 Task: Add Sprouts Blackberry Preserves to the cart.
Action: Mouse moved to (678, 255)
Screenshot: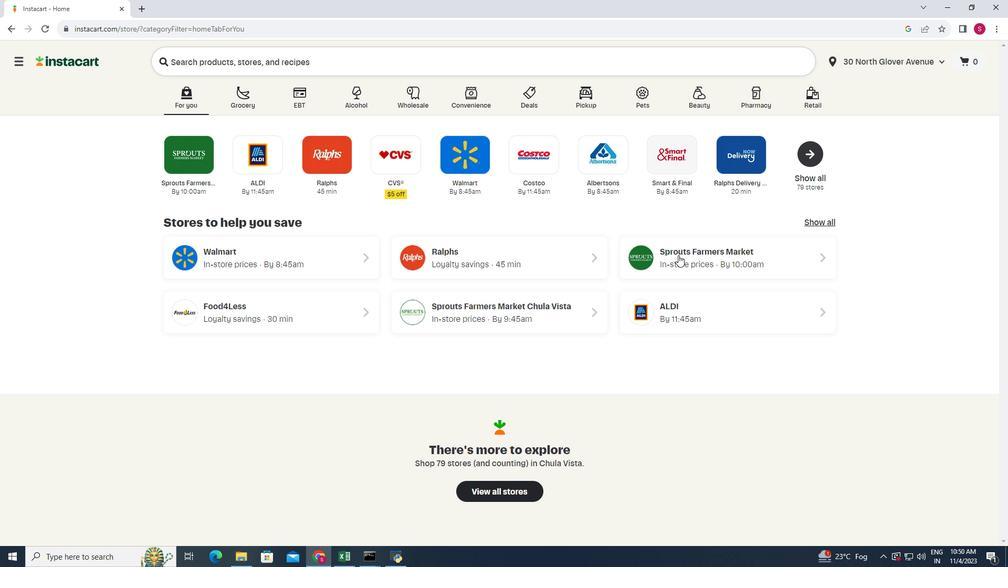 
Action: Mouse pressed left at (678, 255)
Screenshot: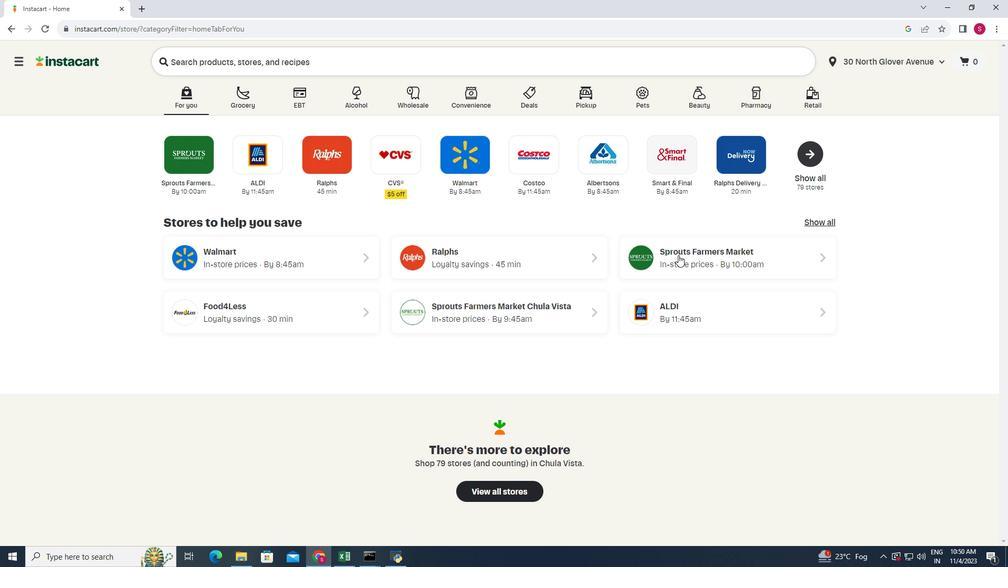 
Action: Mouse moved to (58, 338)
Screenshot: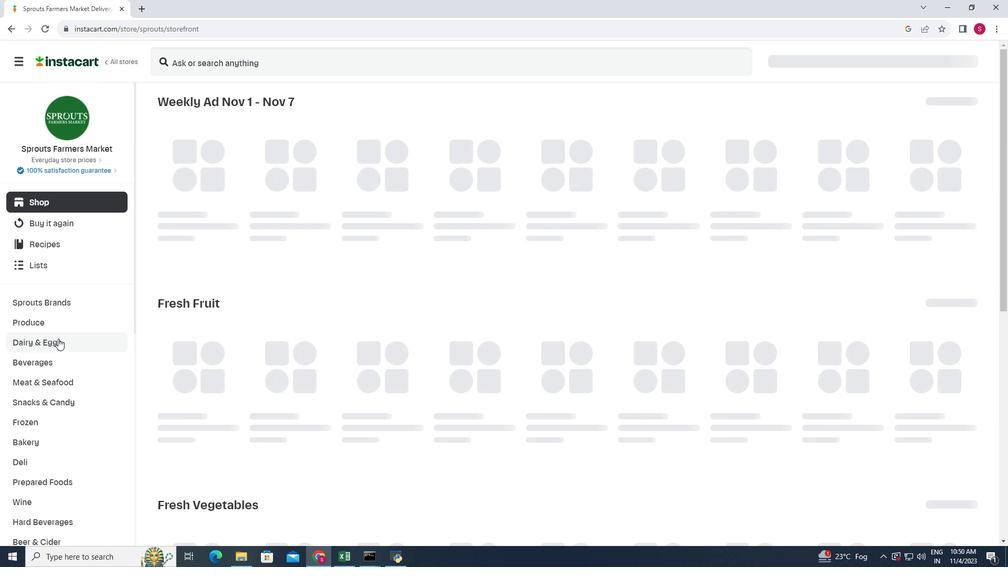
Action: Mouse scrolled (58, 338) with delta (0, 0)
Screenshot: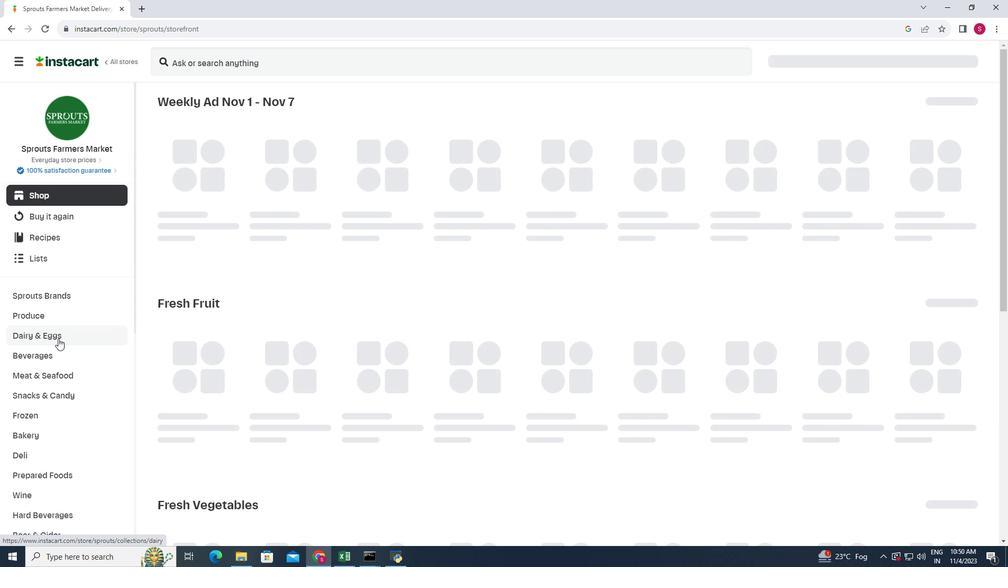 
Action: Mouse moved to (58, 338)
Screenshot: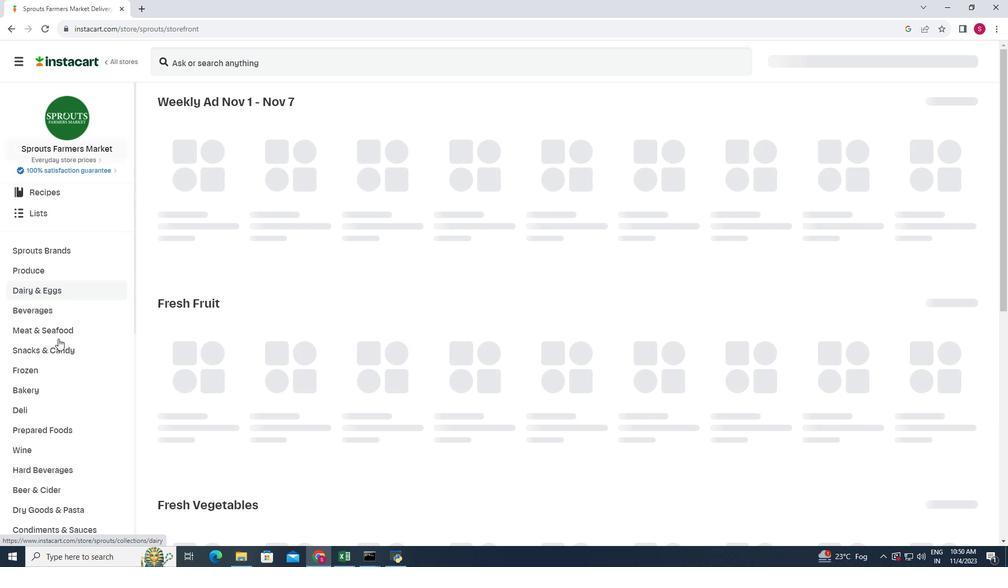 
Action: Mouse scrolled (58, 338) with delta (0, 0)
Screenshot: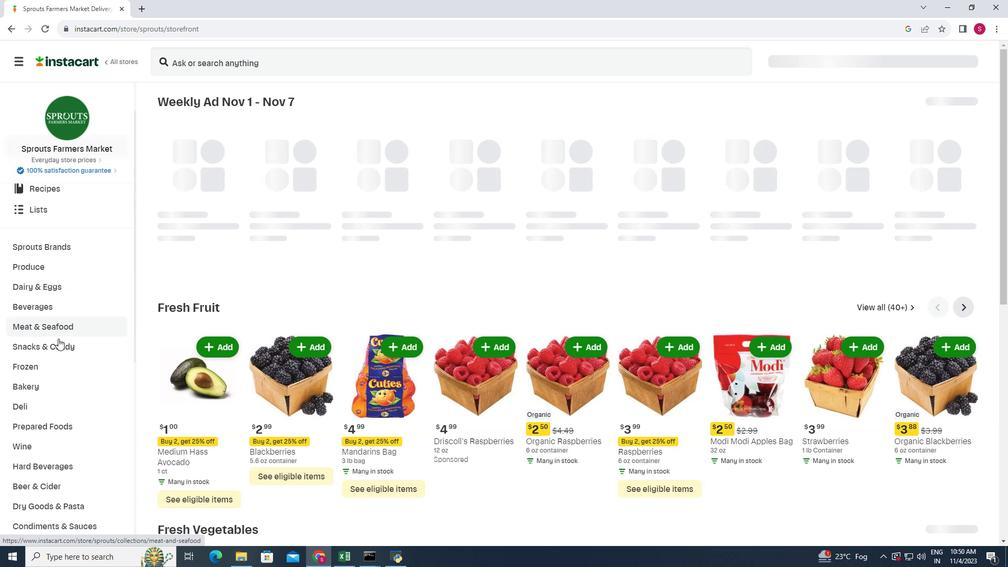 
Action: Mouse scrolled (58, 338) with delta (0, 0)
Screenshot: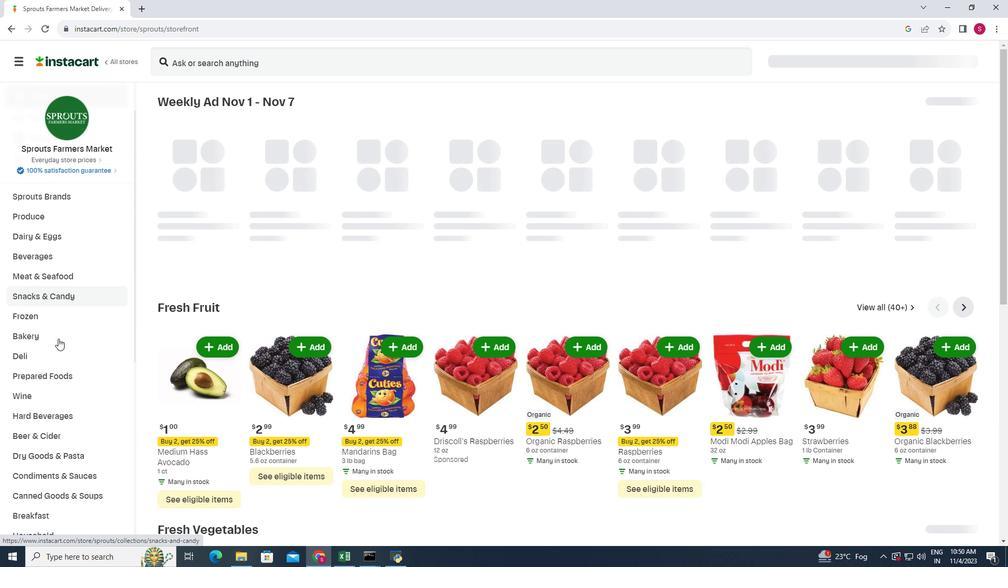 
Action: Mouse scrolled (58, 338) with delta (0, 0)
Screenshot: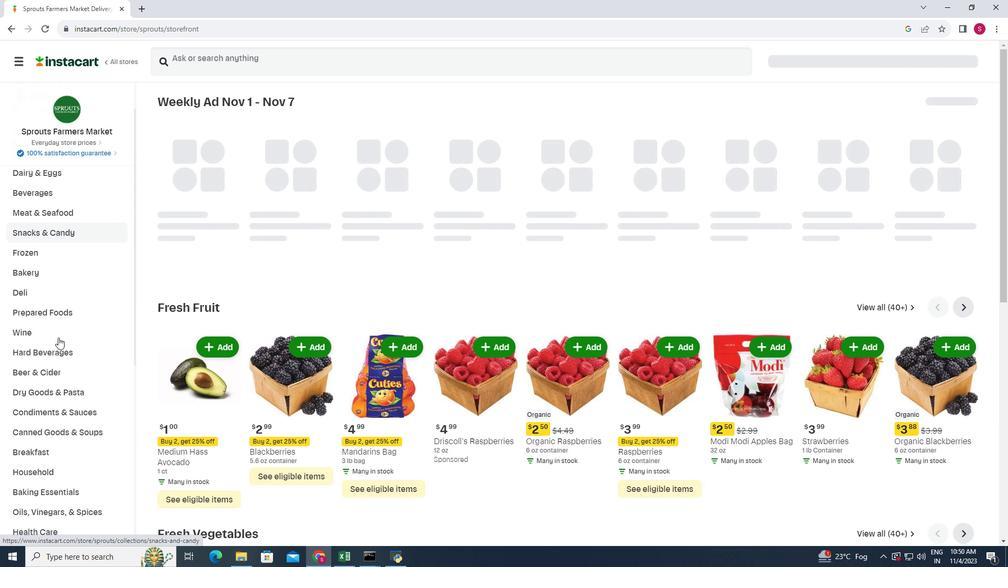 
Action: Mouse moved to (61, 407)
Screenshot: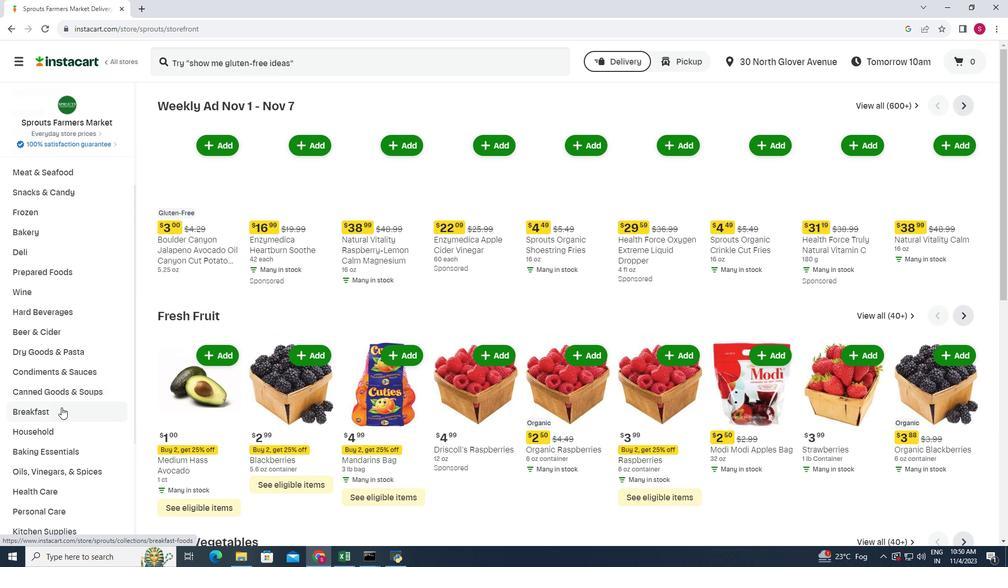 
Action: Mouse pressed left at (61, 407)
Screenshot: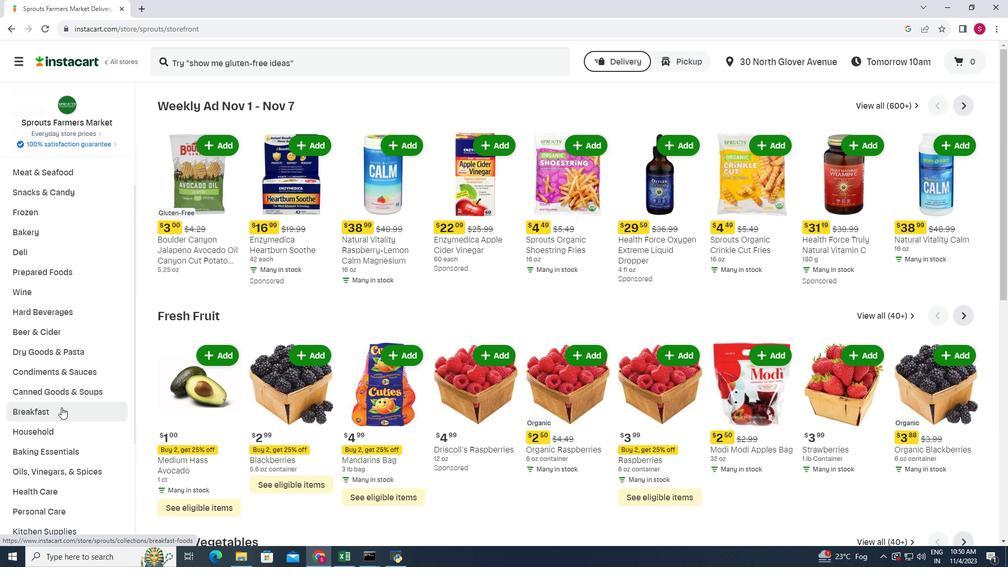 
Action: Mouse moved to (625, 129)
Screenshot: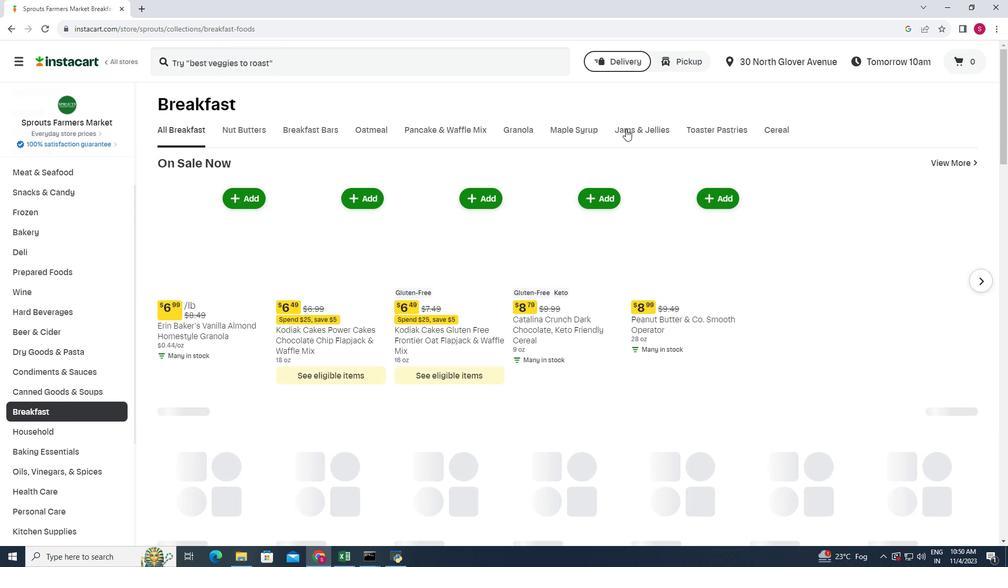 
Action: Mouse pressed left at (625, 129)
Screenshot: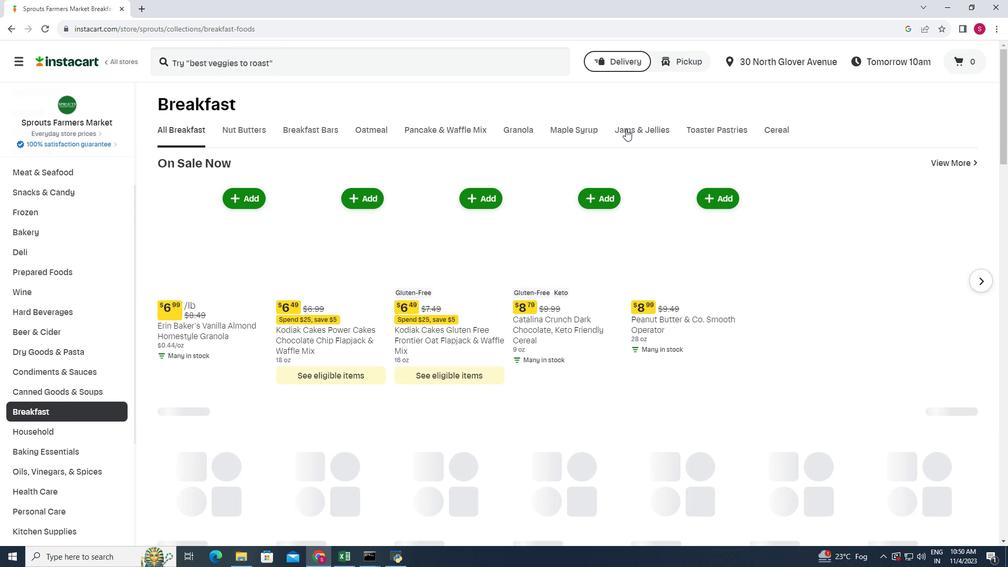 
Action: Mouse moved to (264, 181)
Screenshot: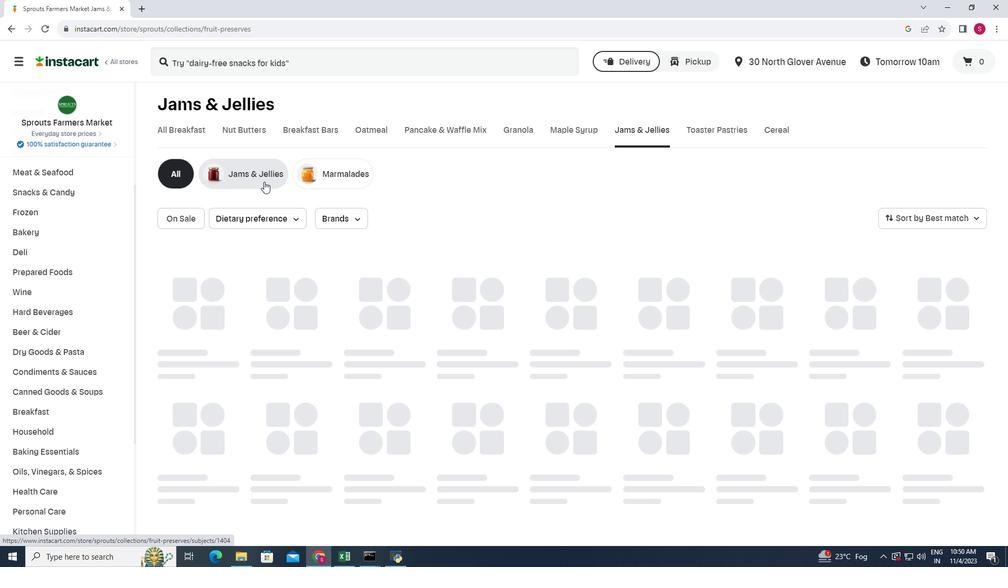 
Action: Mouse pressed left at (264, 181)
Screenshot: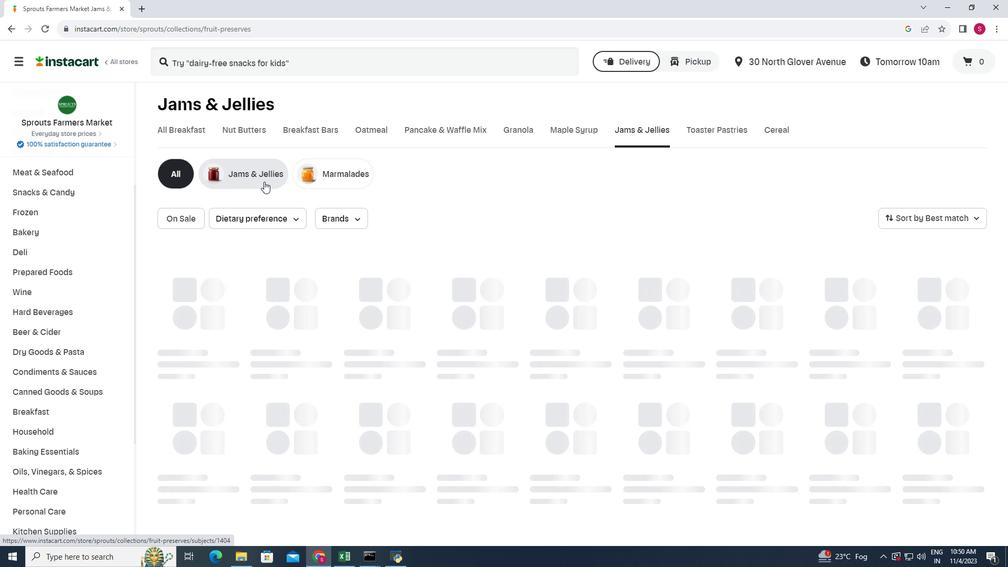 
Action: Mouse moved to (257, 245)
Screenshot: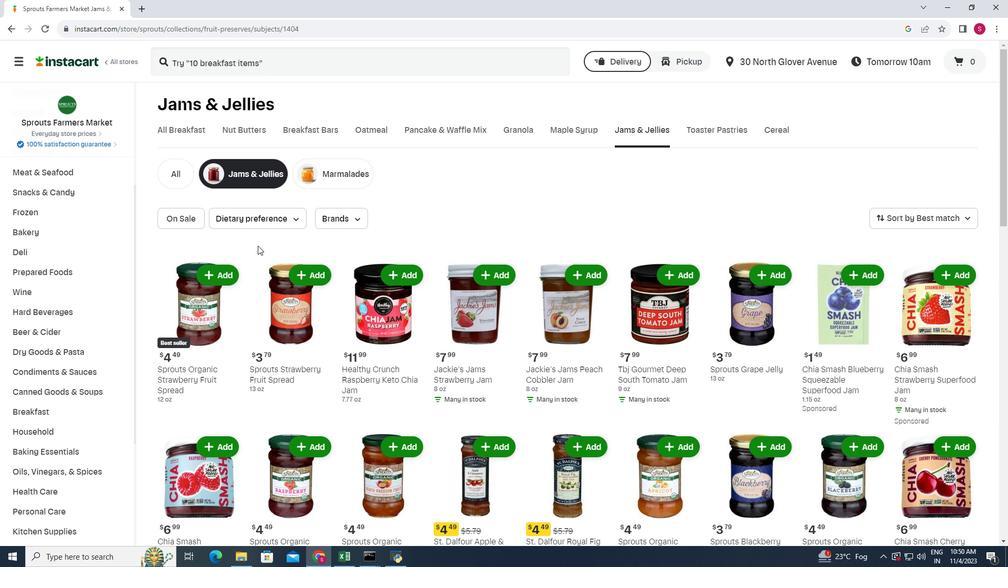 
Action: Mouse scrolled (257, 245) with delta (0, 0)
Screenshot: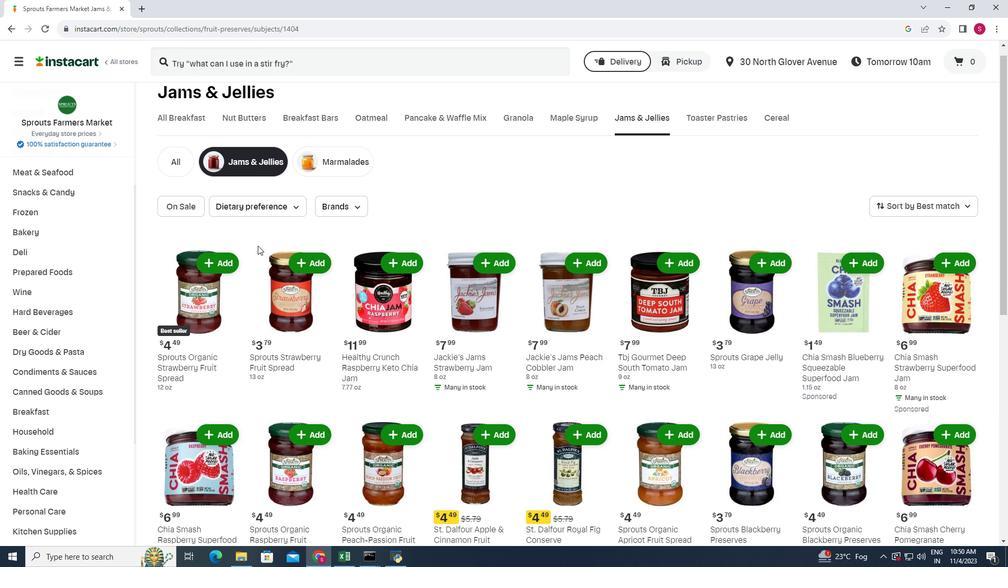 
Action: Mouse moved to (469, 216)
Screenshot: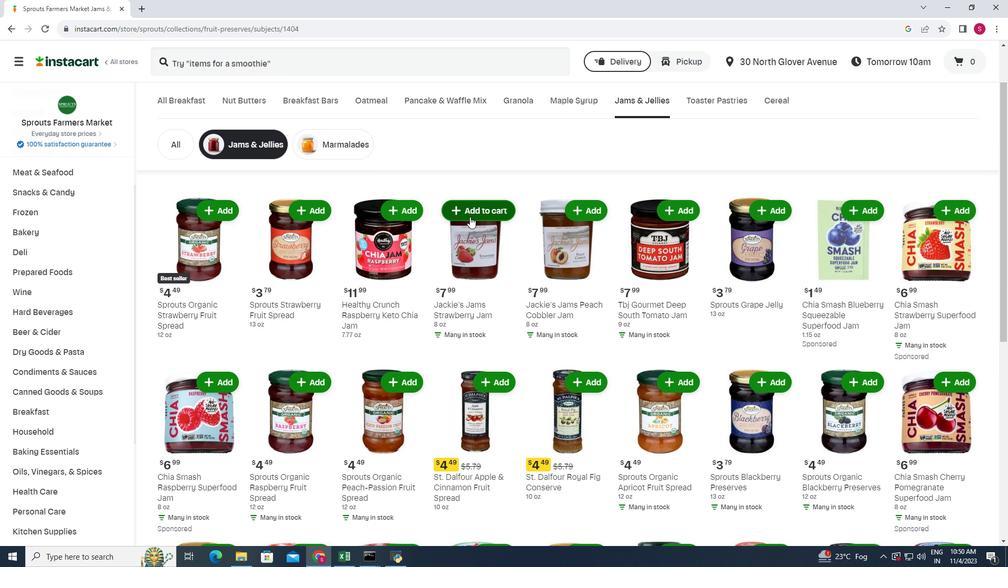 
Action: Mouse scrolled (469, 216) with delta (0, 0)
Screenshot: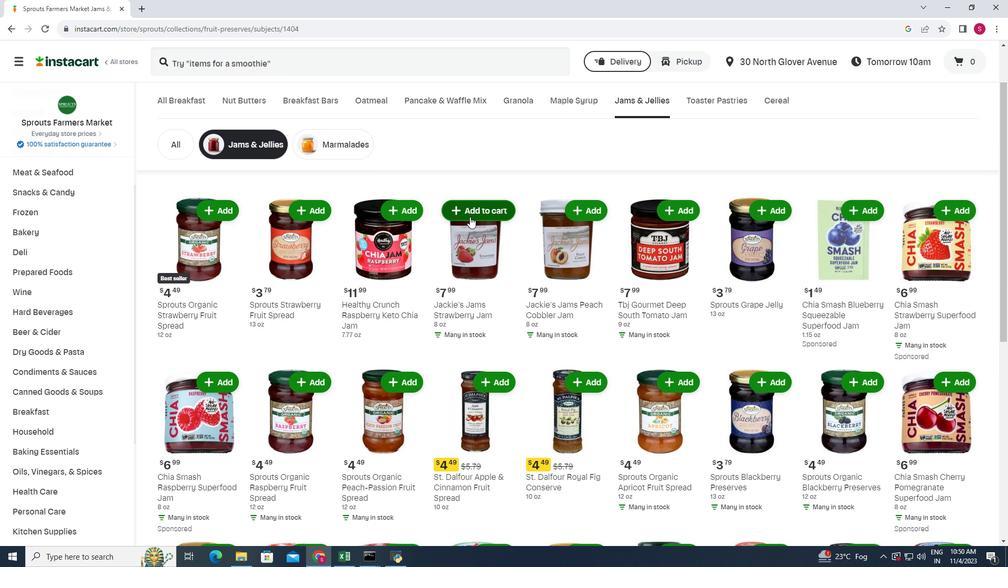 
Action: Mouse moved to (758, 338)
Screenshot: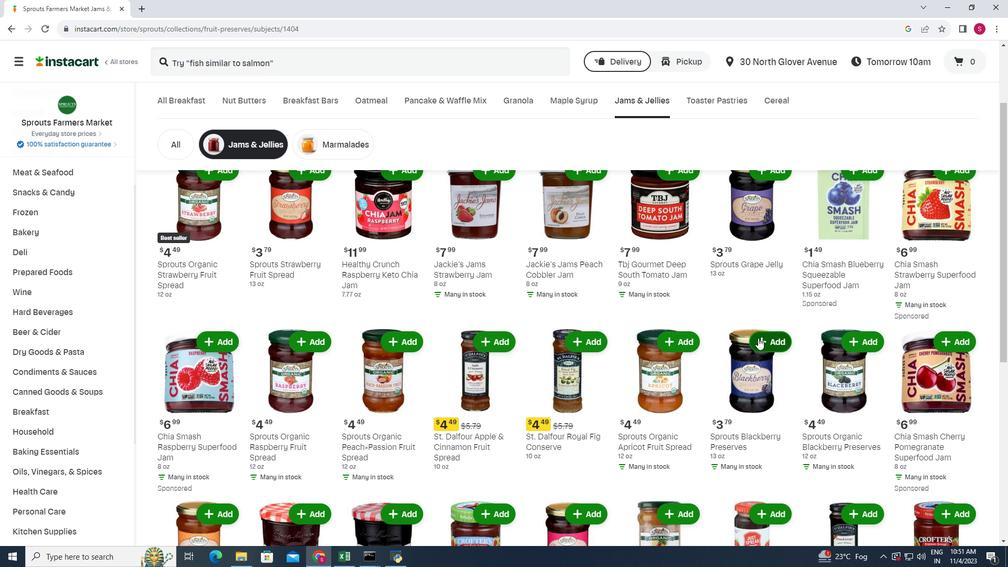 
Action: Mouse pressed left at (758, 338)
Screenshot: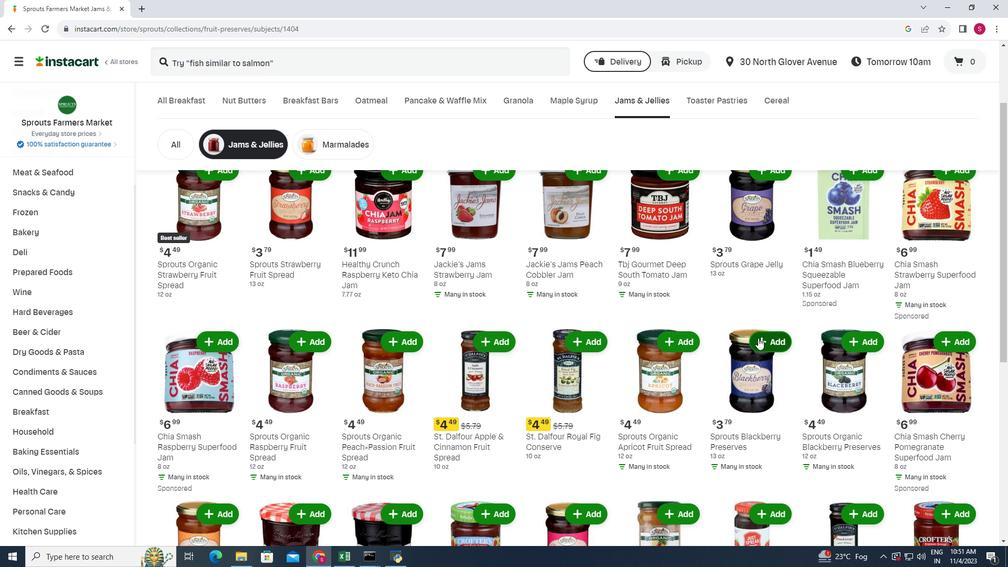 
Action: Mouse moved to (721, 310)
Screenshot: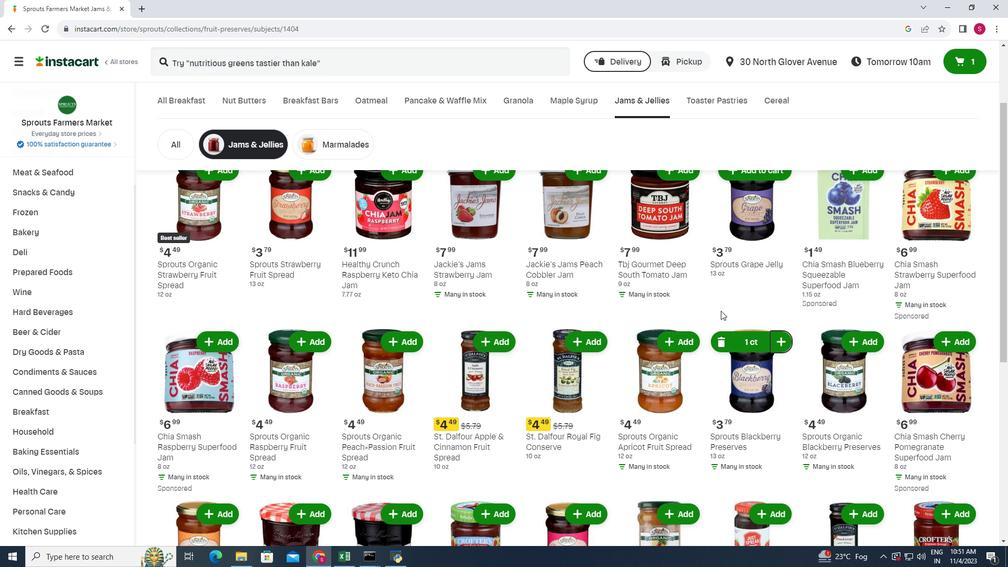 
